 Task: Add Sprouts Cream Cheese to the cart.
Action: Mouse pressed left at (20, 75)
Screenshot: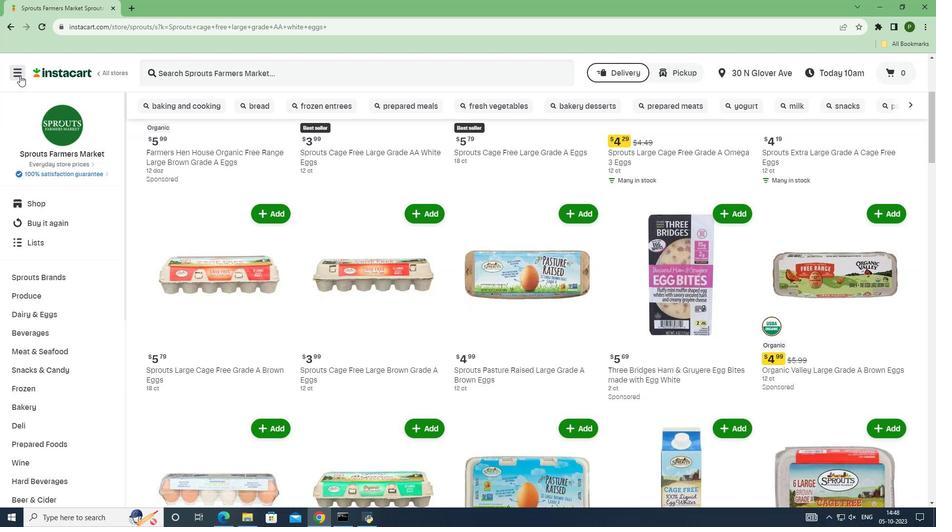
Action: Mouse moved to (40, 261)
Screenshot: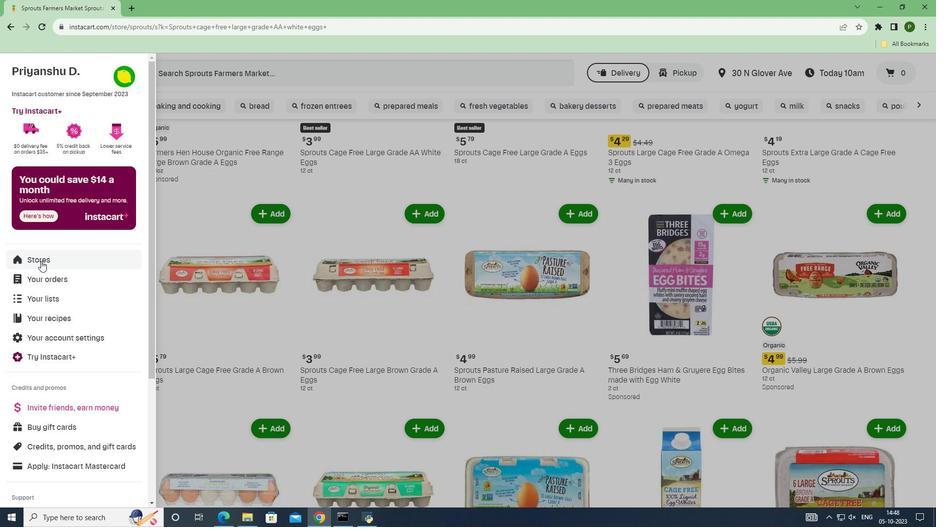 
Action: Mouse pressed left at (40, 261)
Screenshot: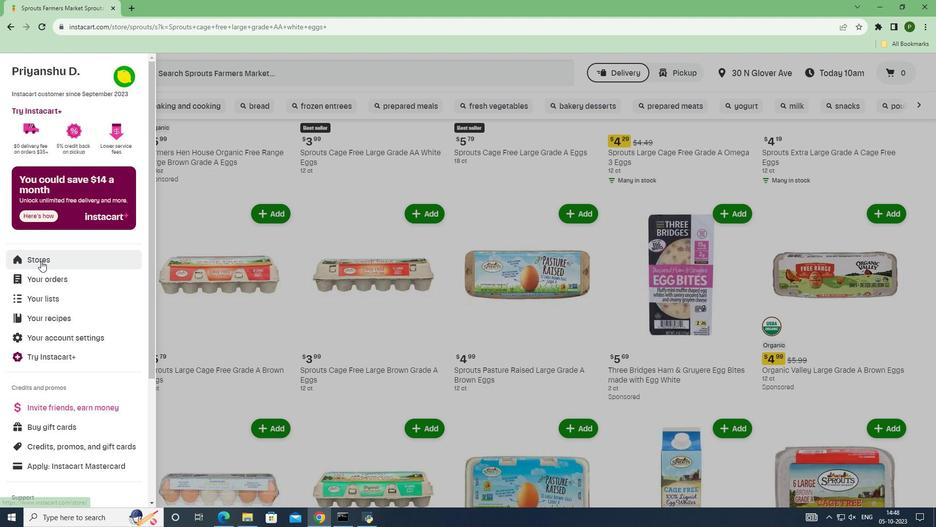 
Action: Mouse moved to (223, 112)
Screenshot: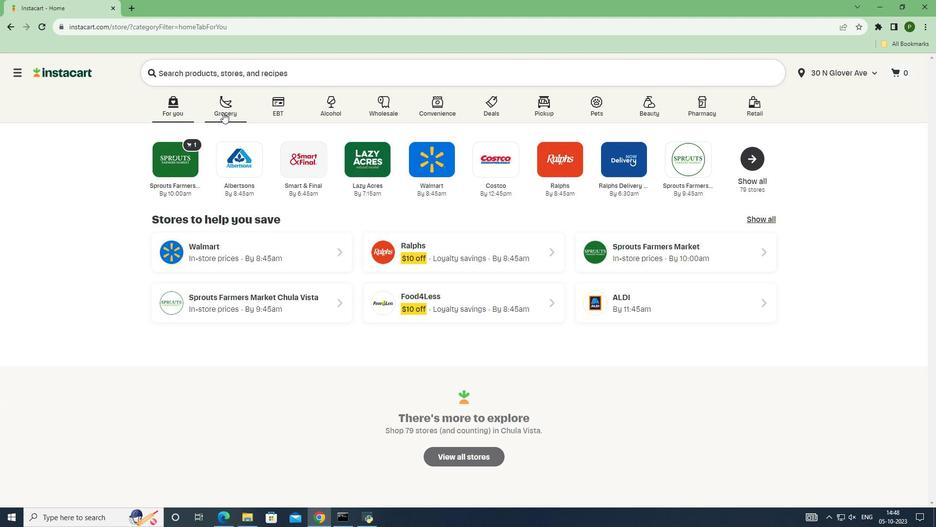
Action: Mouse pressed left at (223, 112)
Screenshot: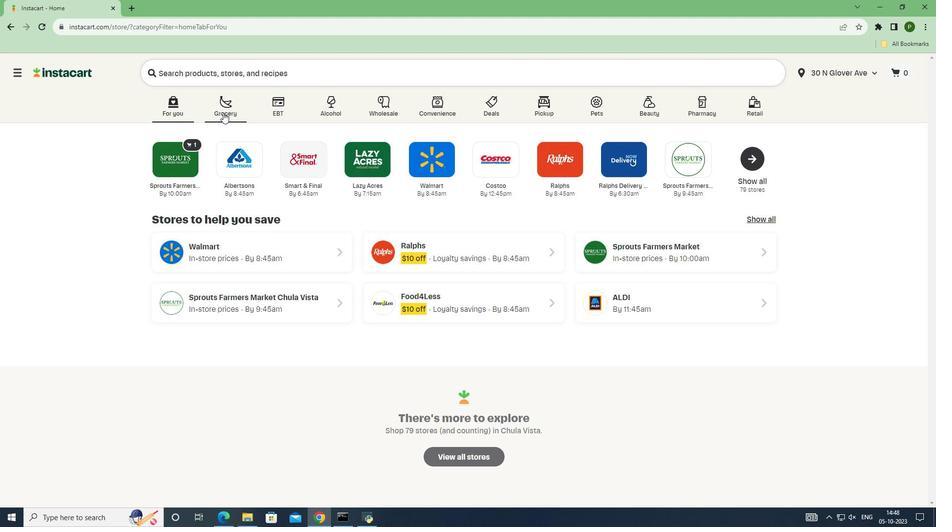 
Action: Mouse moved to (601, 222)
Screenshot: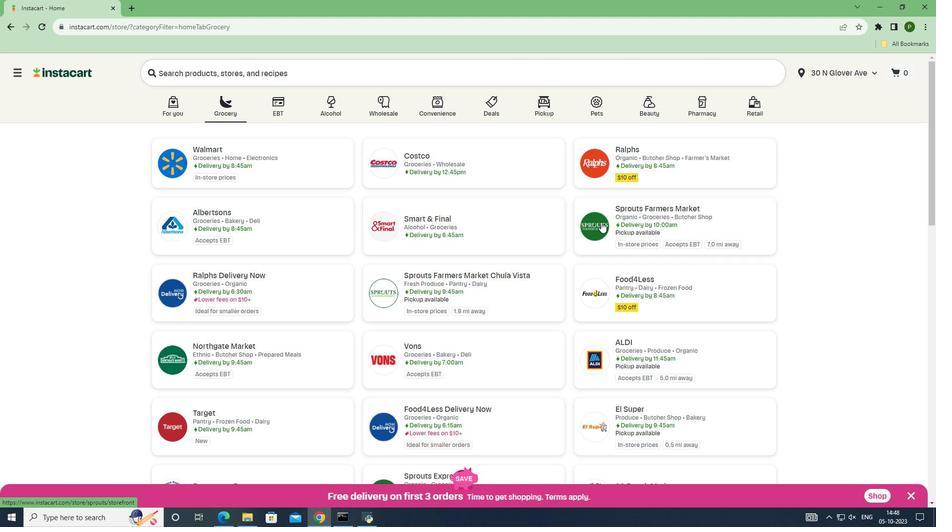 
Action: Mouse pressed left at (601, 222)
Screenshot: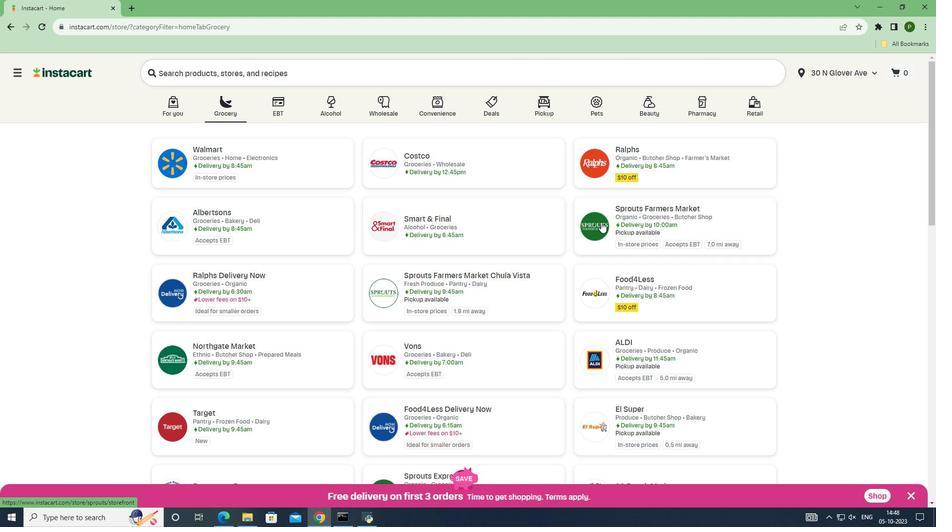 
Action: Mouse moved to (86, 275)
Screenshot: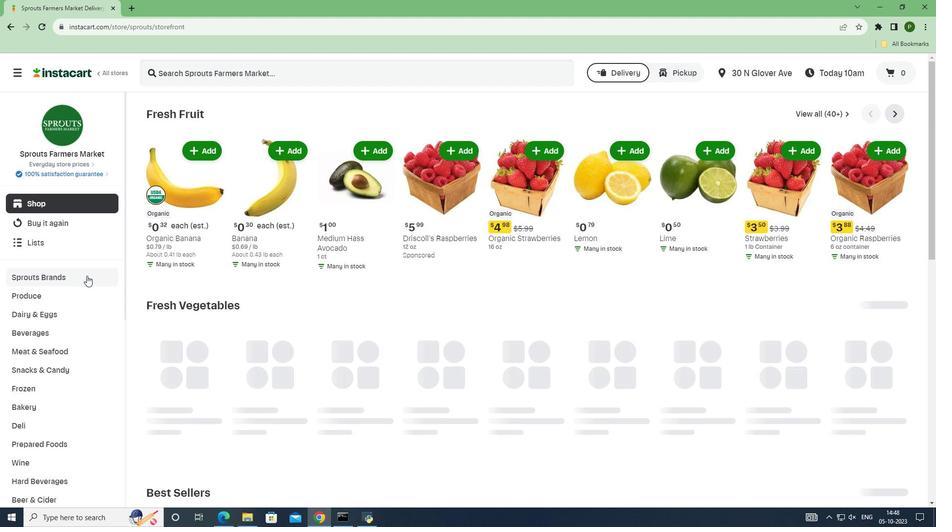 
Action: Mouse pressed left at (86, 275)
Screenshot: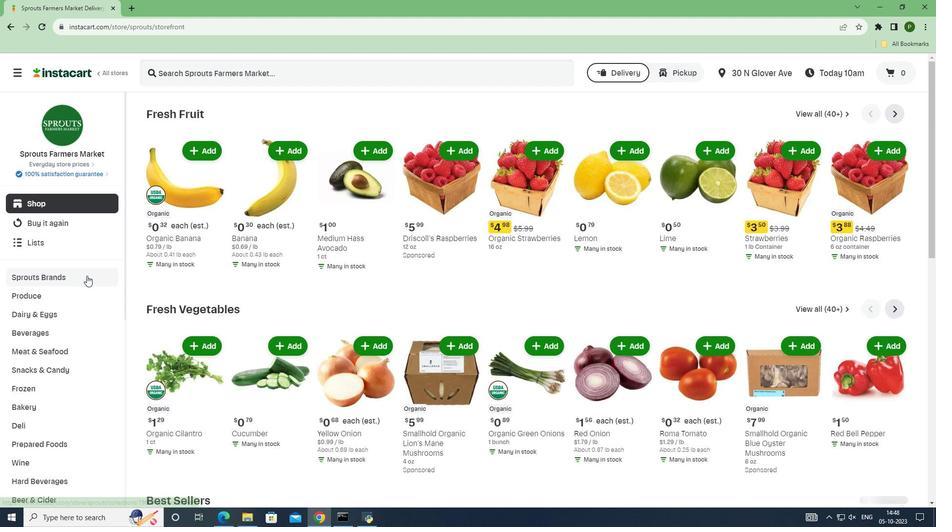 
Action: Mouse moved to (67, 366)
Screenshot: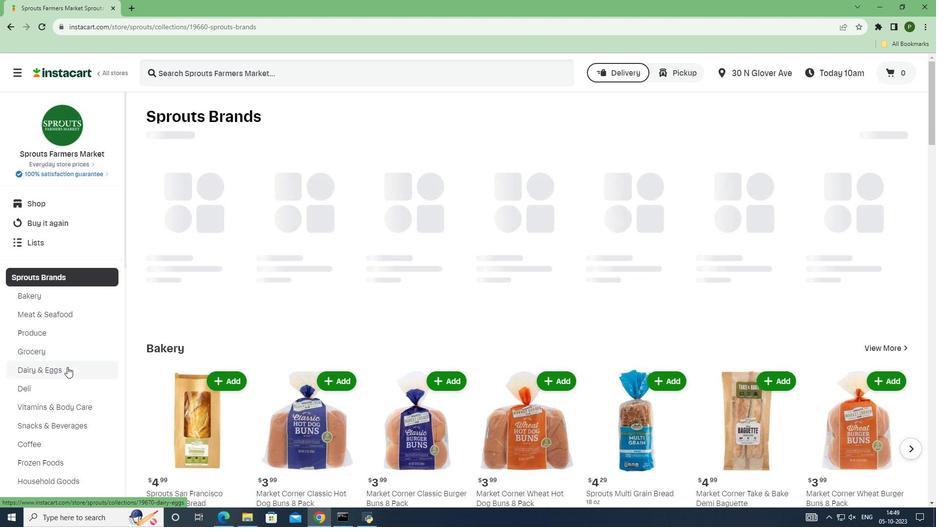 
Action: Mouse pressed left at (67, 366)
Screenshot: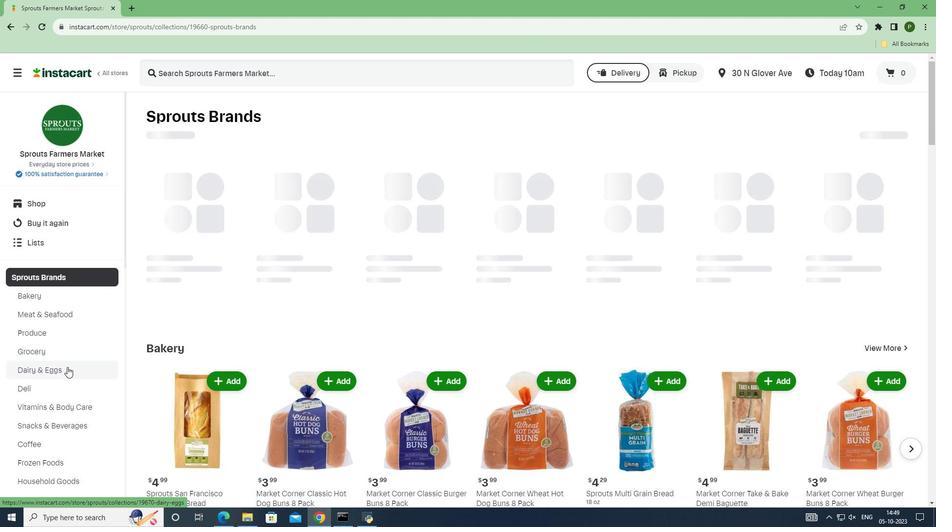 
Action: Mouse moved to (220, 66)
Screenshot: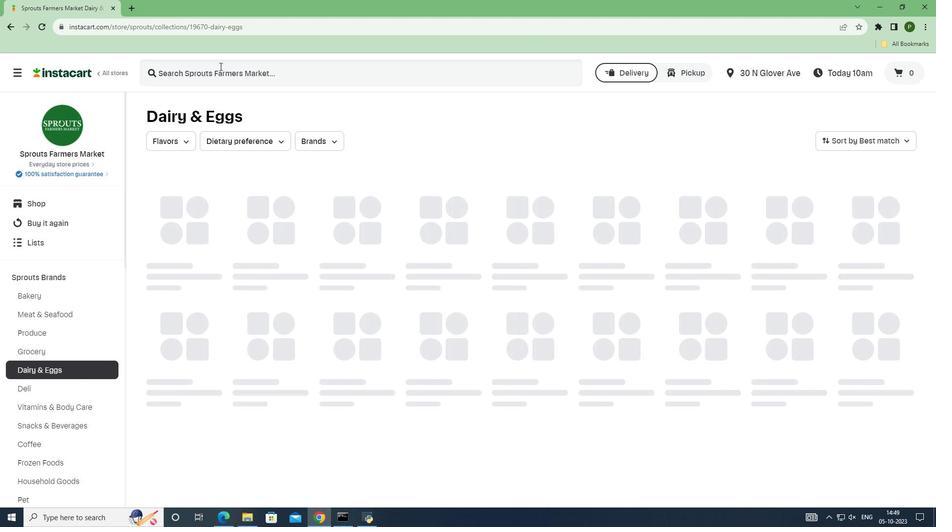 
Action: Mouse pressed left at (220, 66)
Screenshot: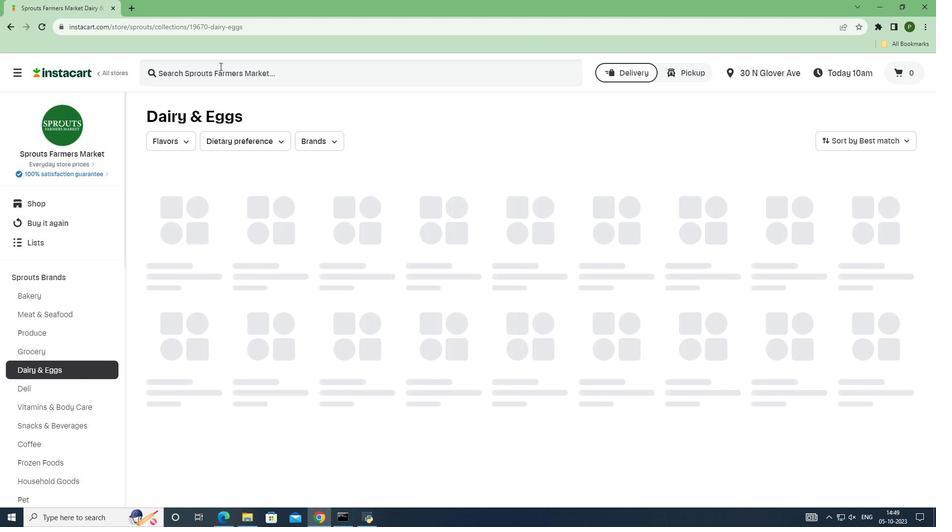 
Action: Mouse moved to (220, 66)
Screenshot: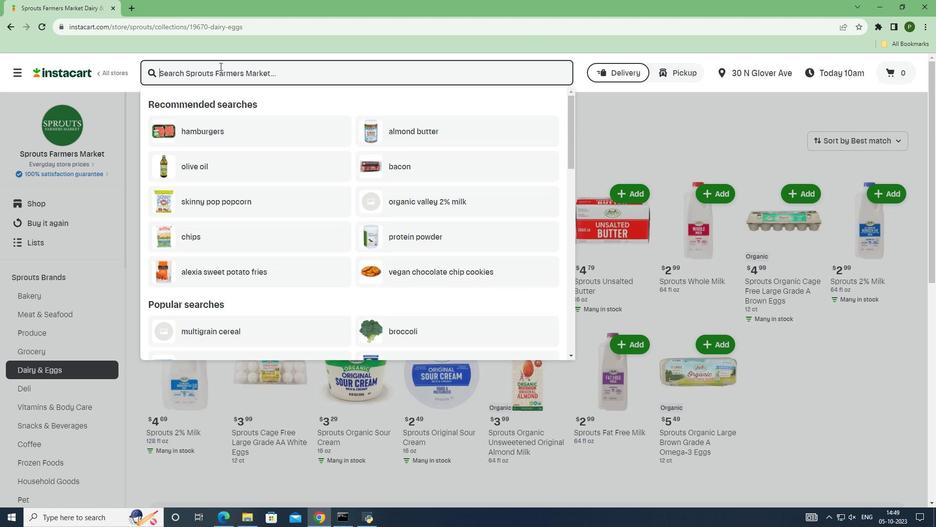 
Action: Key pressed <Key.caps_lock>S<Key.caps_lock>prouts<Key.space>creaam<Key.space>cheese<Key.enter>
Screenshot: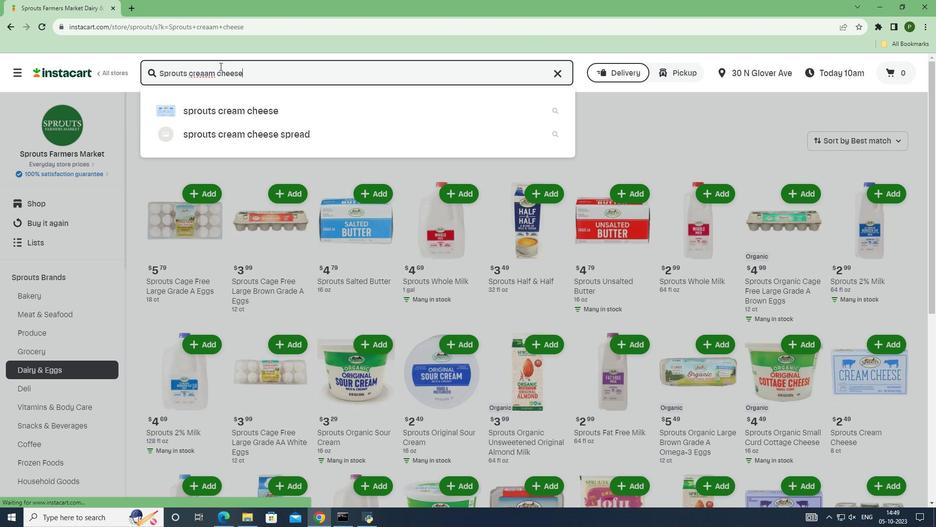 
Action: Mouse moved to (260, 162)
Screenshot: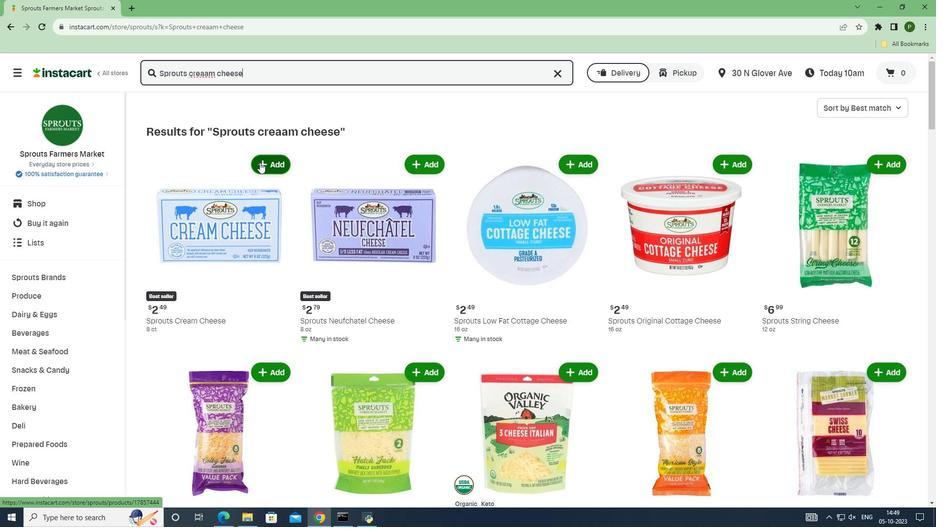 
Action: Mouse pressed left at (260, 162)
Screenshot: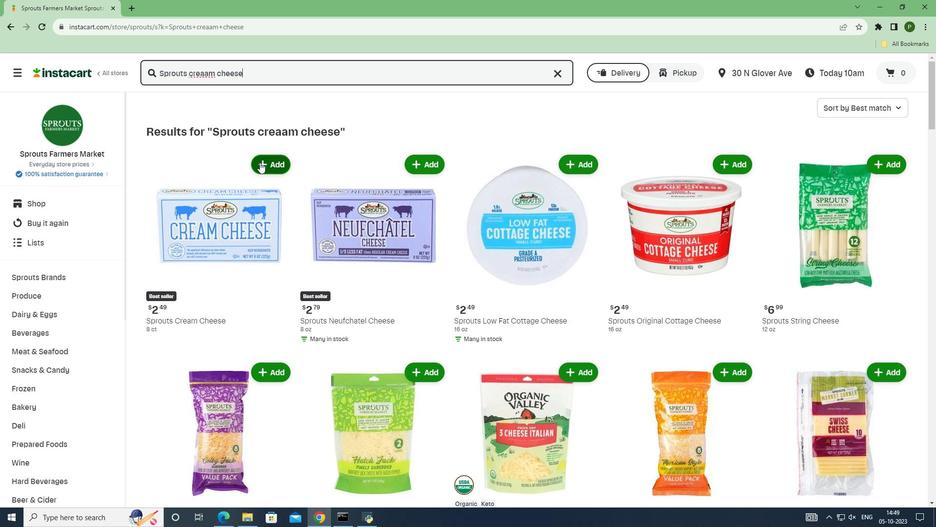 
